 Task: Create Card Intellectual Property Review Session in Board Employee Performance to Workspace Full-stack Development. Create Card Team Performance Review in Board Email A/B Testing to Workspace Full-stack Development. Create Card Partnership Proposal Discussion in Board Email Marketing Re-engagement Campaigns and Strategy to Workspace Full-stack Development
Action: Mouse moved to (79, 385)
Screenshot: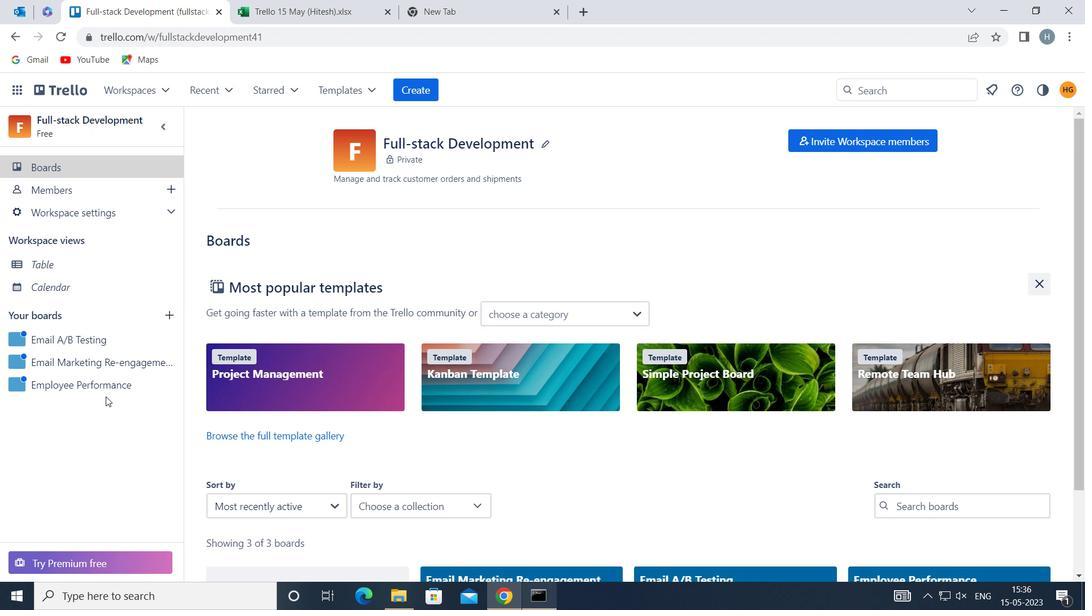 
Action: Mouse pressed left at (79, 385)
Screenshot: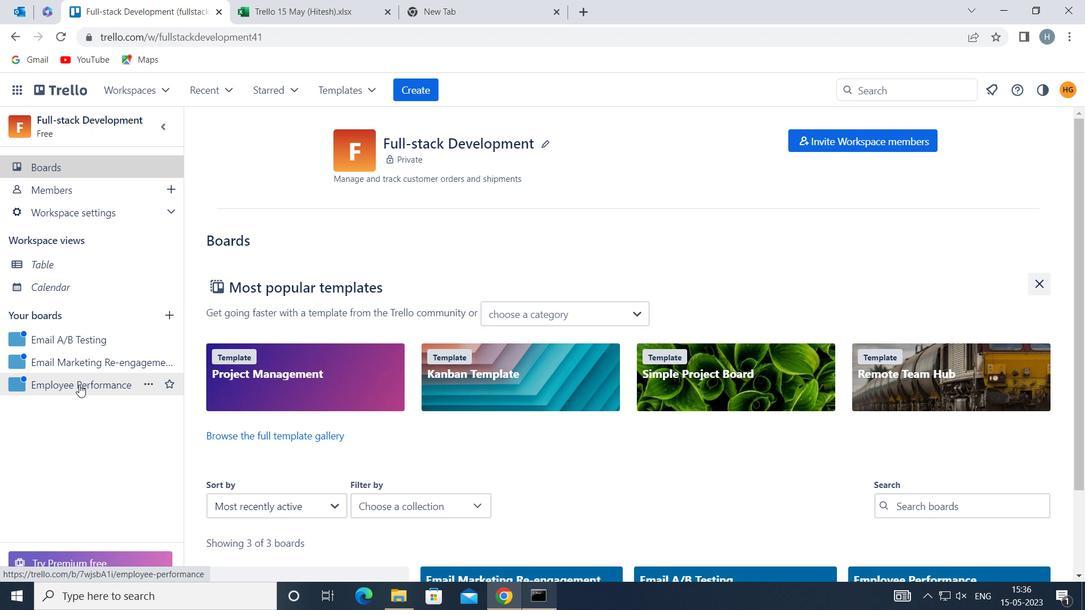 
Action: Mouse moved to (677, 206)
Screenshot: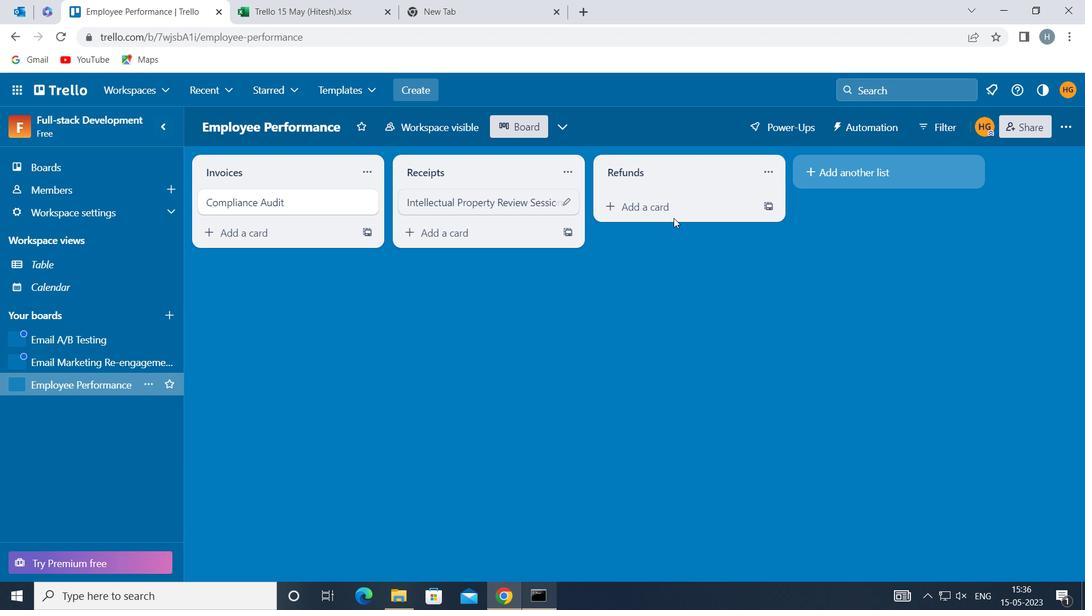 
Action: Mouse pressed left at (677, 206)
Screenshot: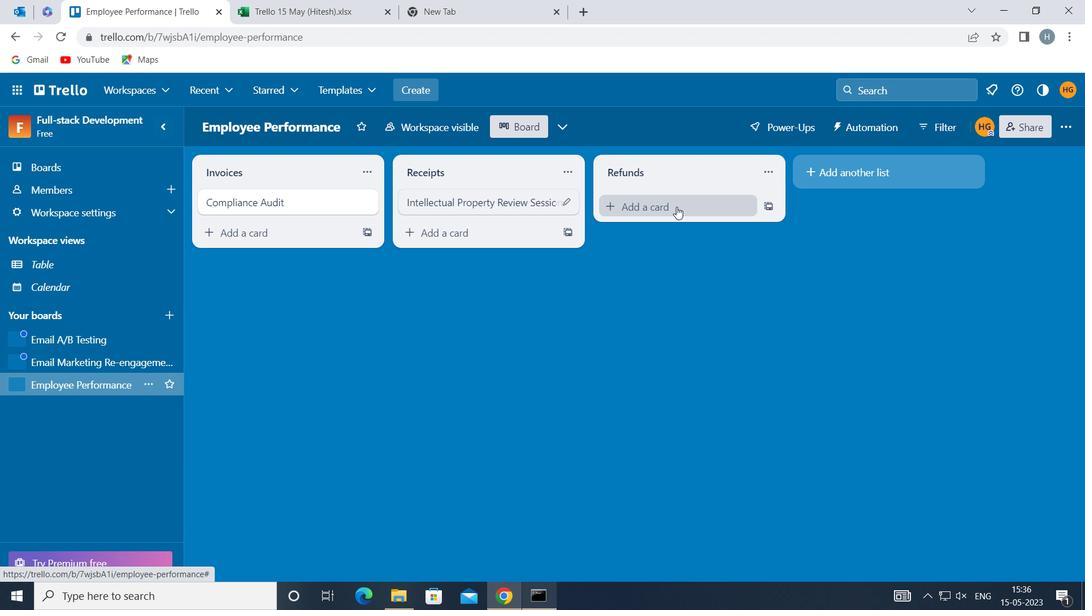 
Action: Key pressed <Key.shift><Key.shift><Key.shift>INTELLECTUAL<Key.space><Key.shift_r>PROPERTY<Key.space><Key.shift><Key.shift>REVIEW<Key.space><Key.shift>SESSION
Screenshot: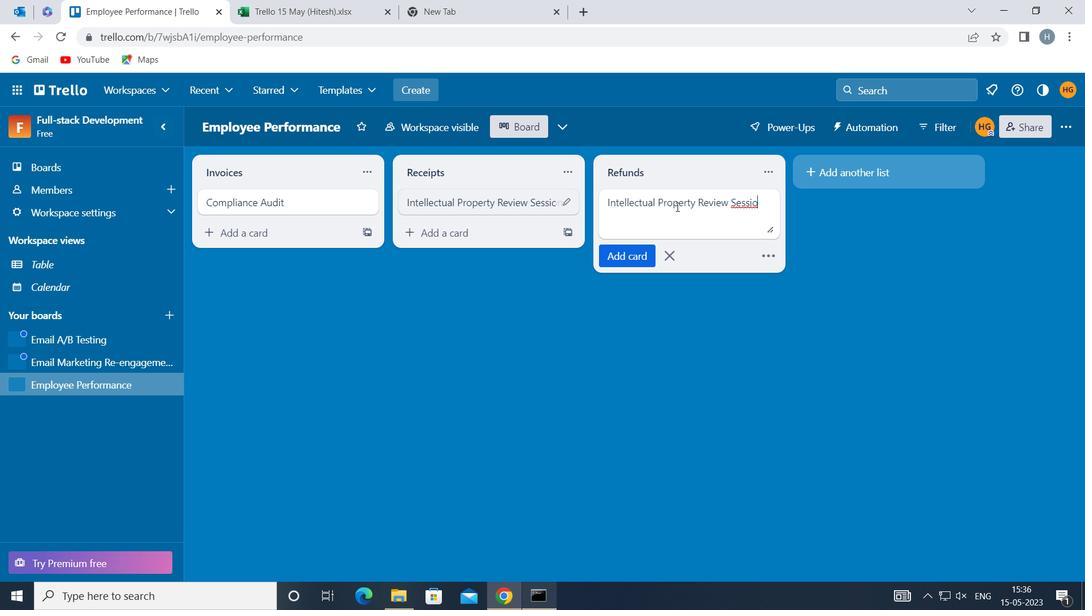 
Action: Mouse moved to (630, 254)
Screenshot: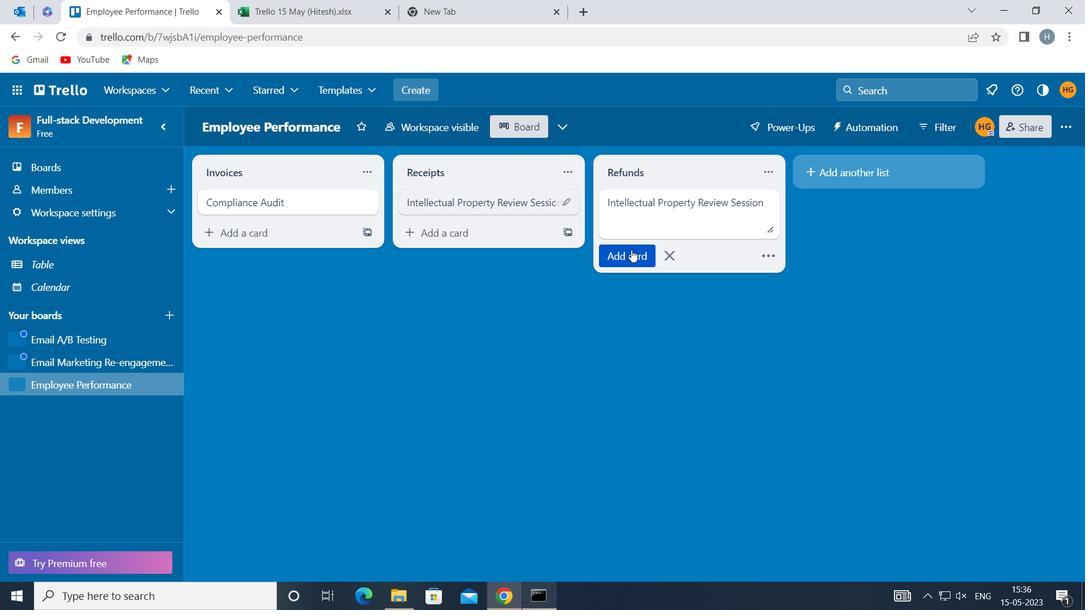 
Action: Mouse pressed left at (630, 254)
Screenshot: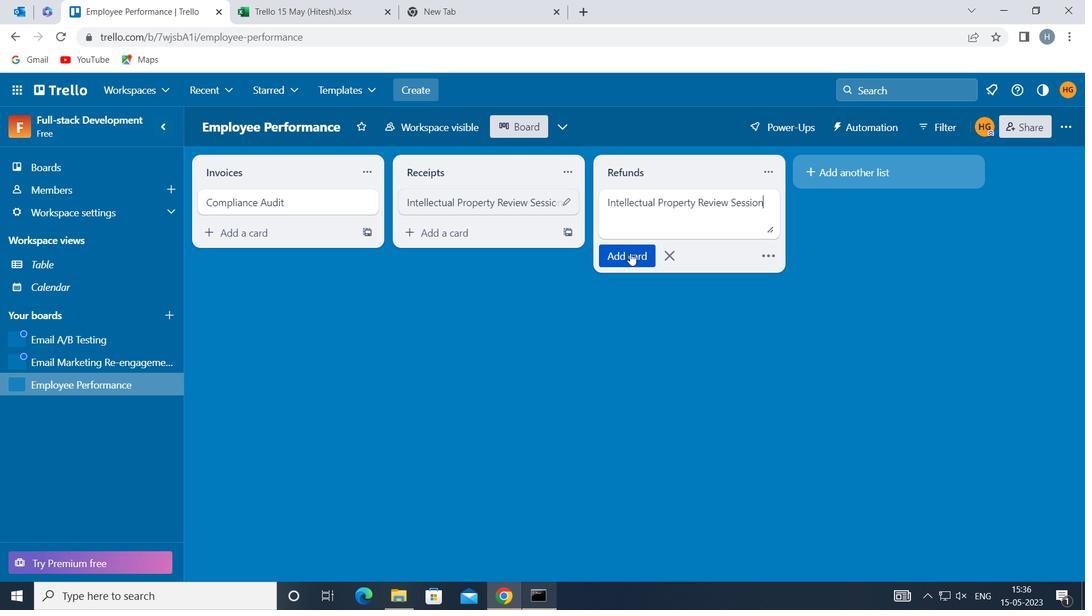 
Action: Mouse moved to (628, 318)
Screenshot: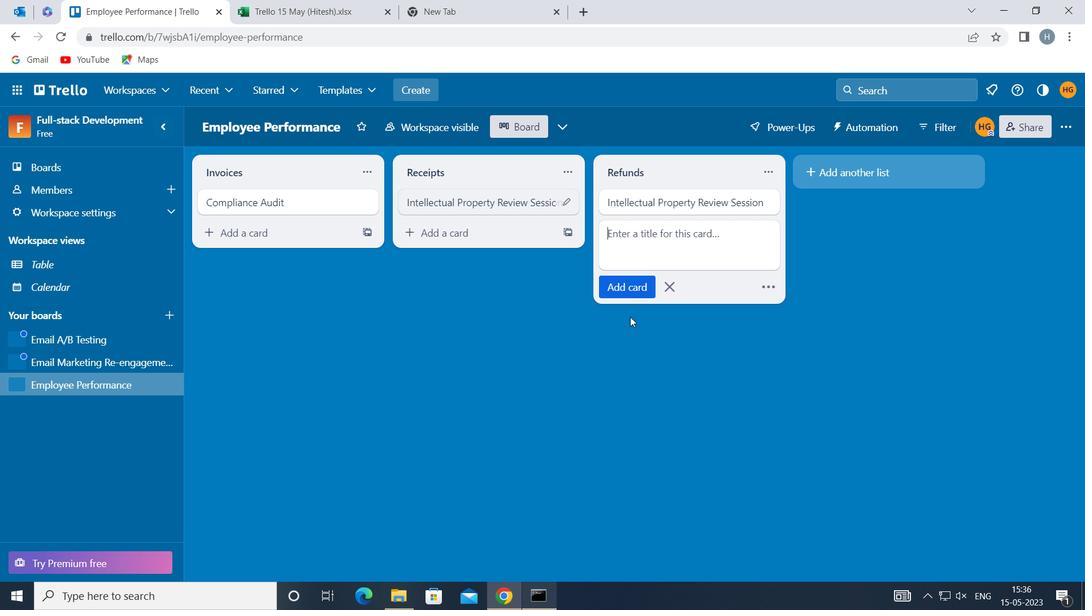 
Action: Mouse pressed left at (628, 318)
Screenshot: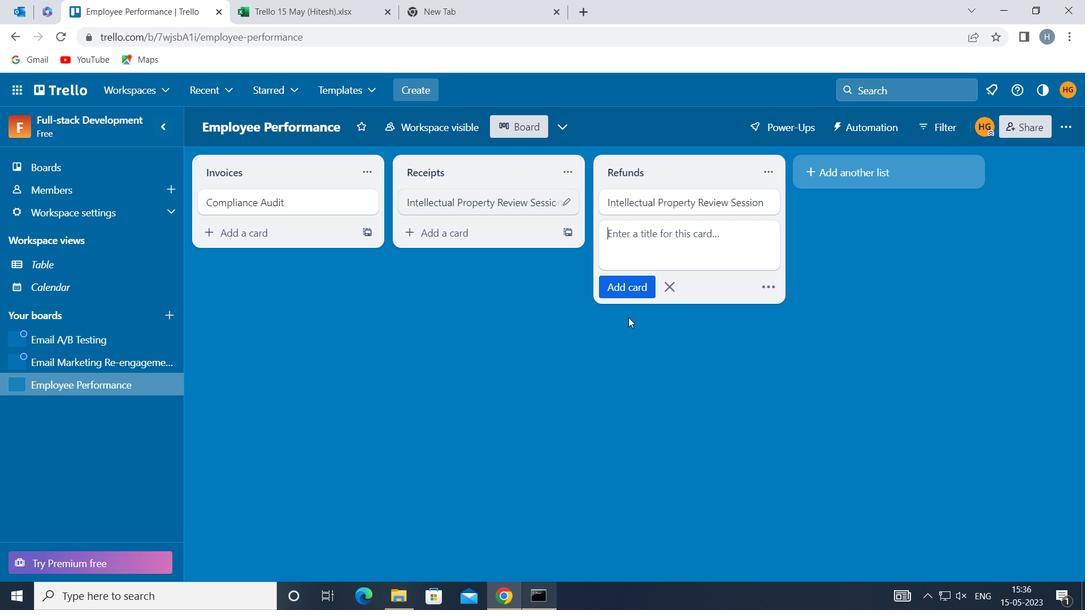 
Action: Mouse moved to (76, 339)
Screenshot: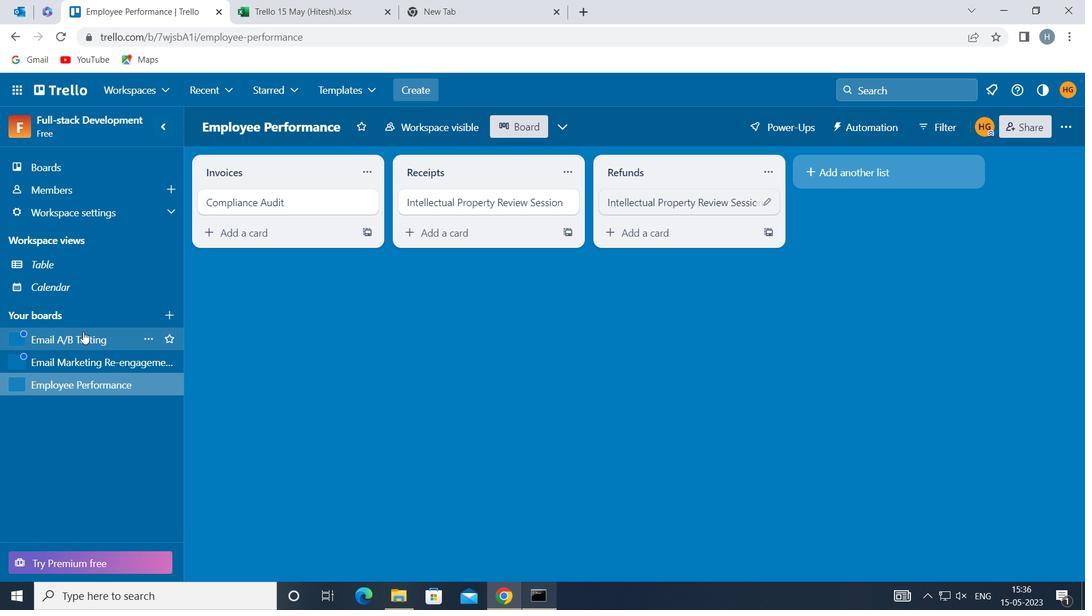 
Action: Mouse pressed left at (76, 339)
Screenshot: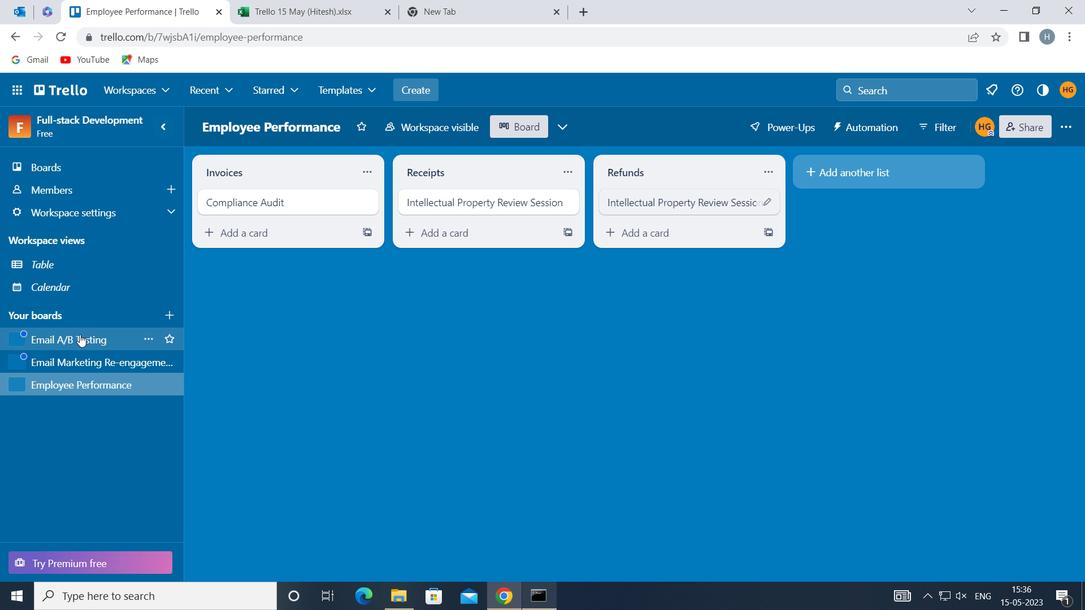 
Action: Mouse moved to (660, 206)
Screenshot: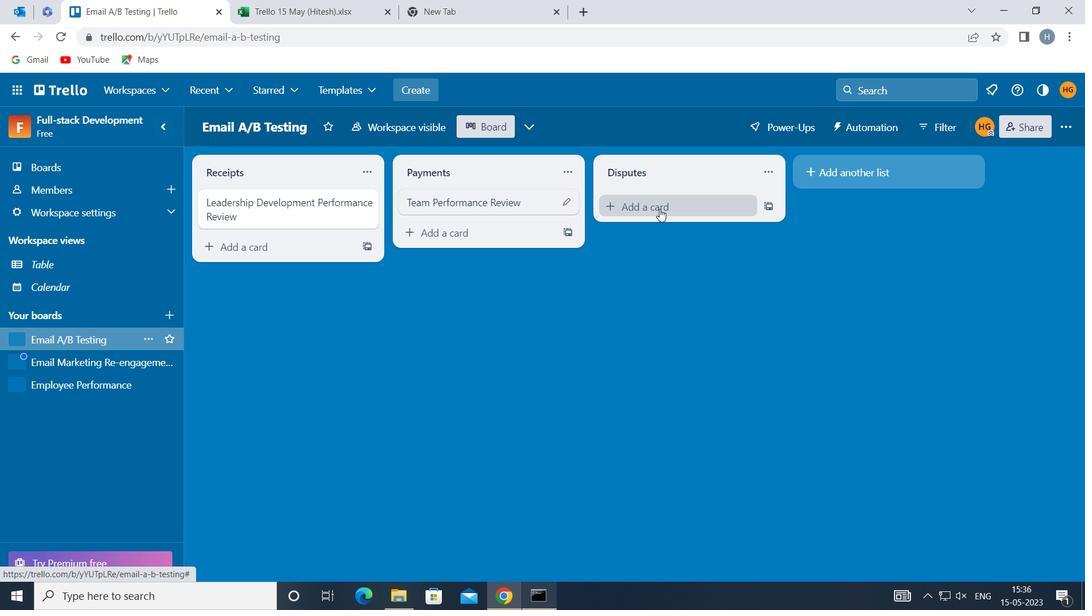 
Action: Mouse pressed left at (660, 206)
Screenshot: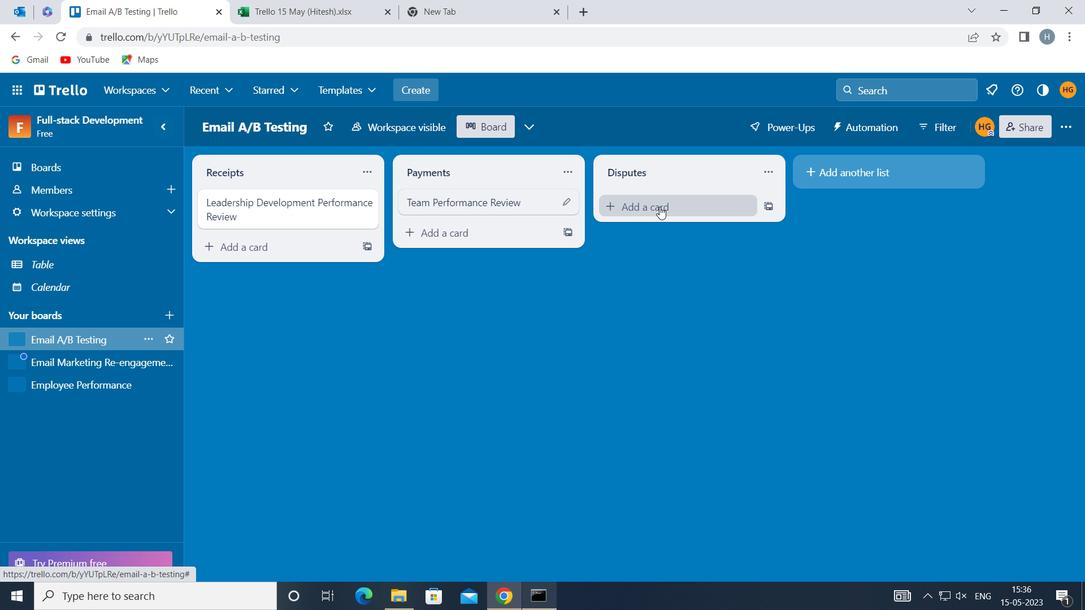 
Action: Key pressed <Key.shift>R<Key.backspace><Key.shift>TEAM<Key.space><Key.shift_r>PERFORMANCE<Key.space><Key.shift>REVIEQW<Key.backspace><Key.backspace>QW
Screenshot: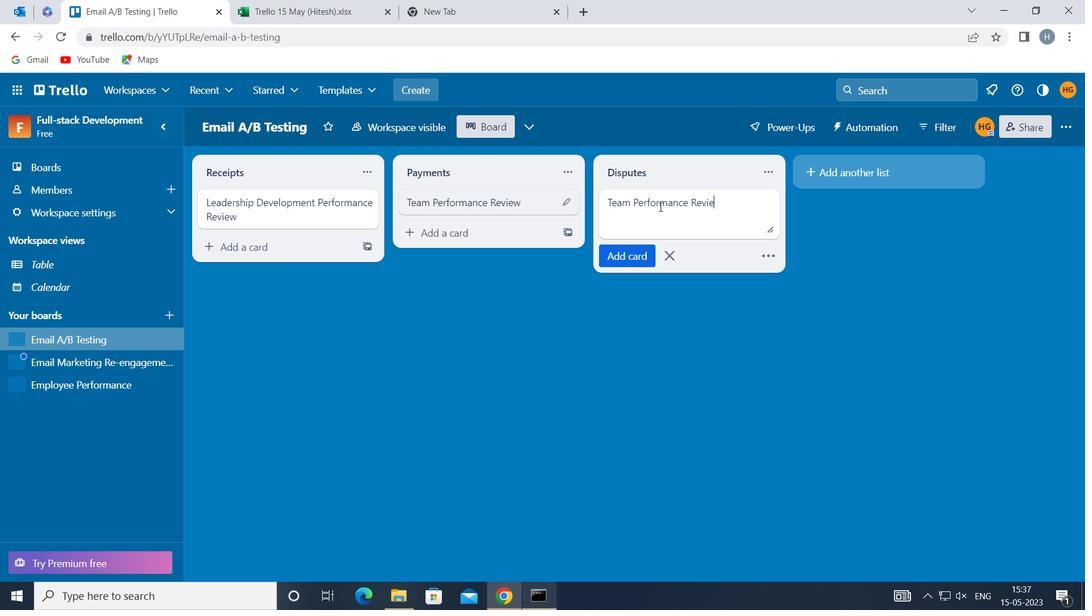 
Action: Mouse moved to (667, 206)
Screenshot: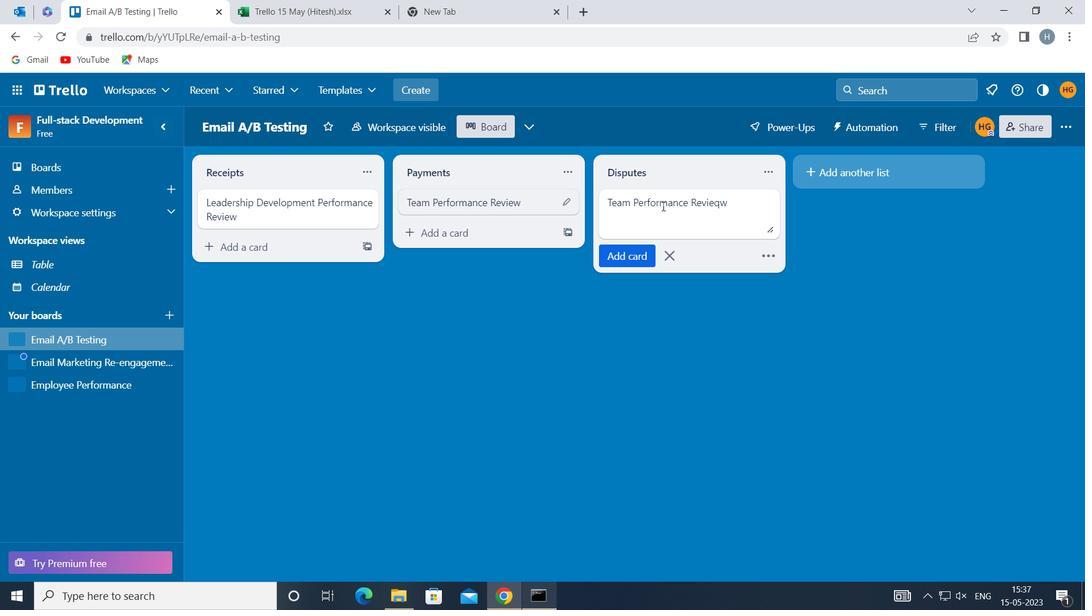 
Action: Key pressed <Key.backspace><Key.backspace>W
Screenshot: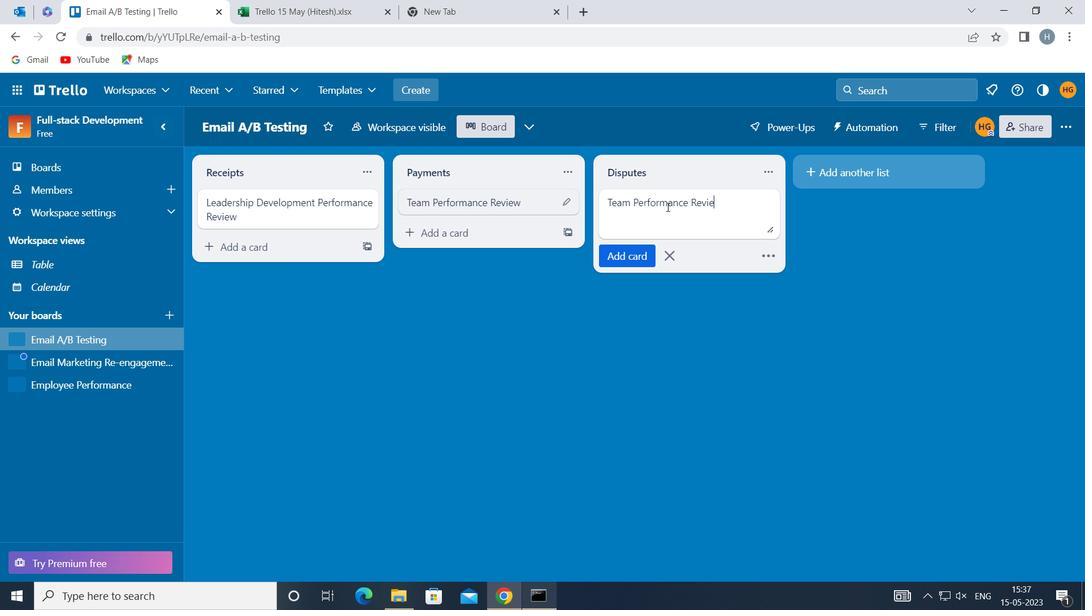 
Action: Mouse moved to (636, 251)
Screenshot: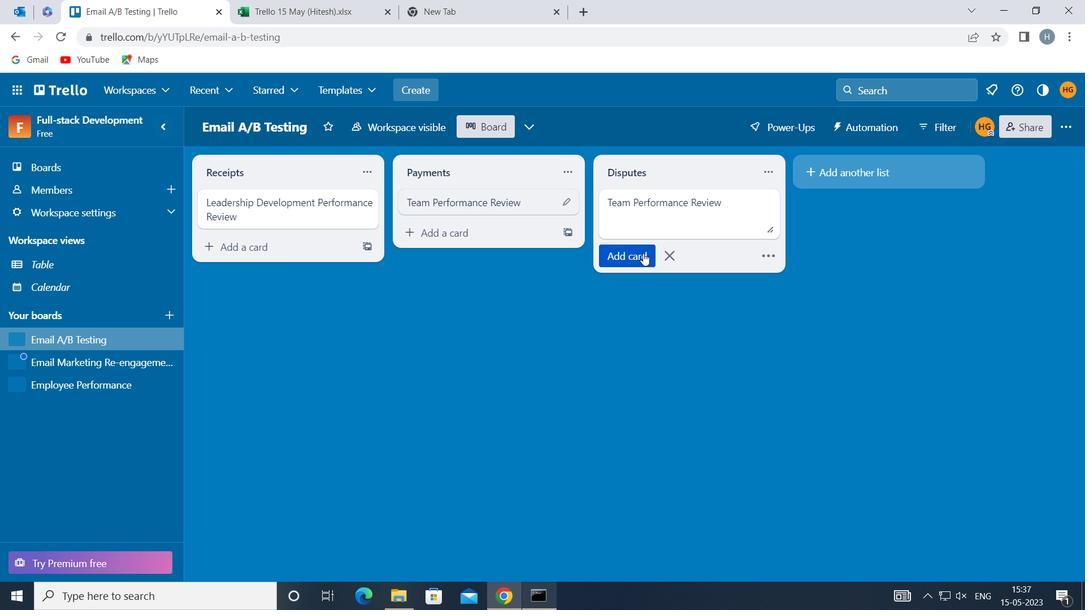 
Action: Mouse pressed left at (636, 251)
Screenshot: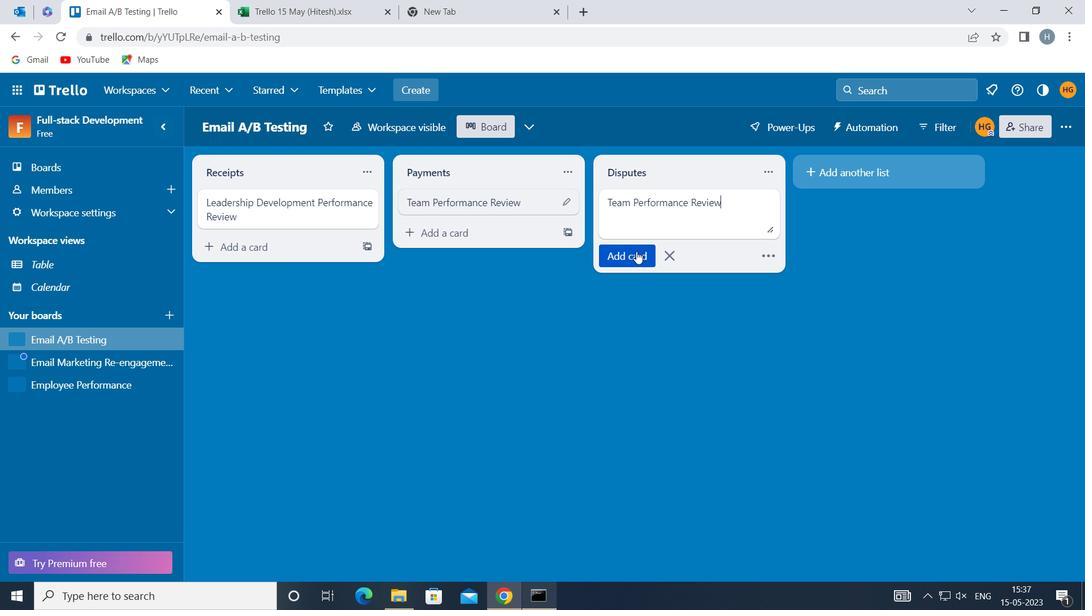 
Action: Mouse moved to (623, 298)
Screenshot: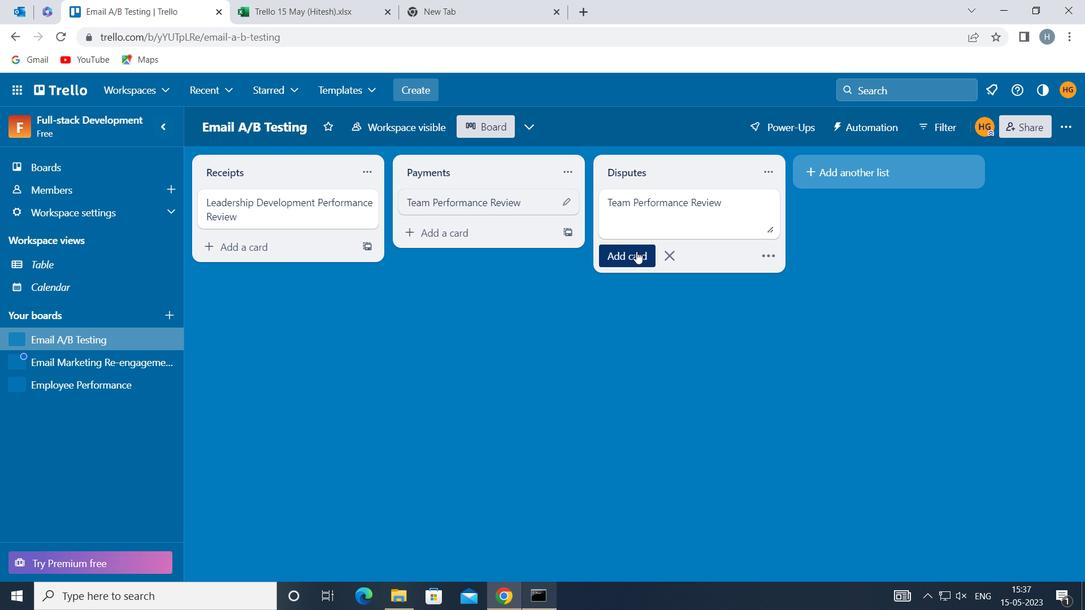 
Action: Mouse pressed left at (623, 298)
Screenshot: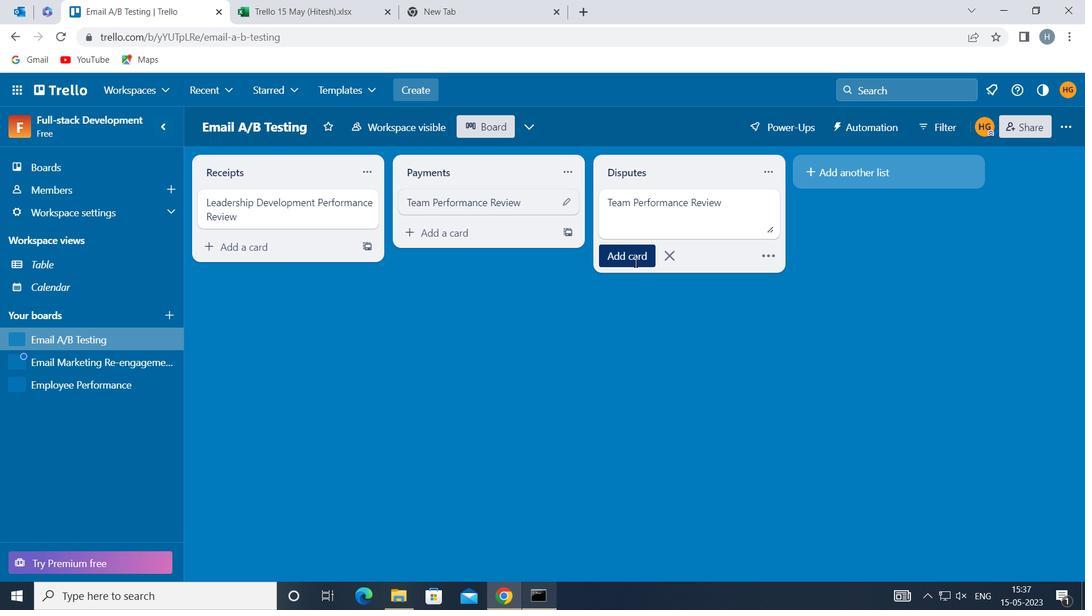 
Action: Mouse moved to (87, 363)
Screenshot: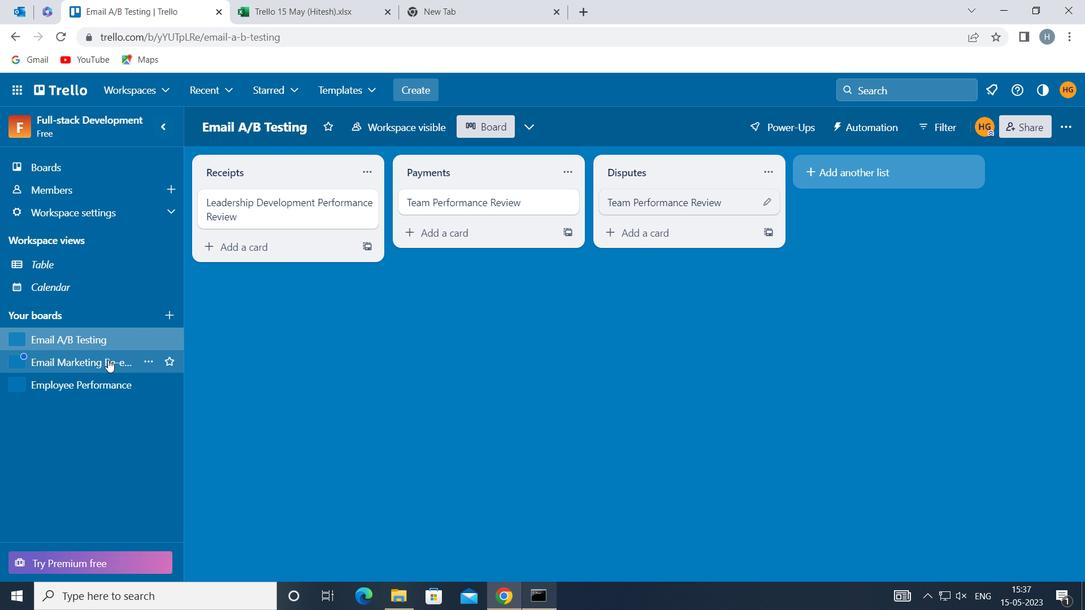 
Action: Mouse pressed left at (87, 363)
Screenshot: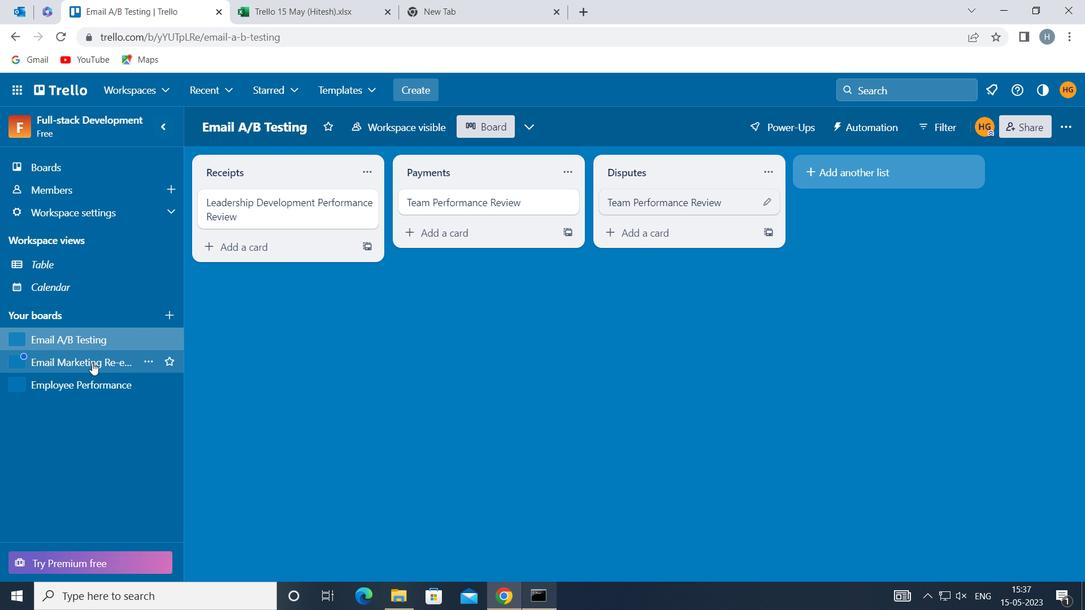 
Action: Mouse moved to (683, 205)
Screenshot: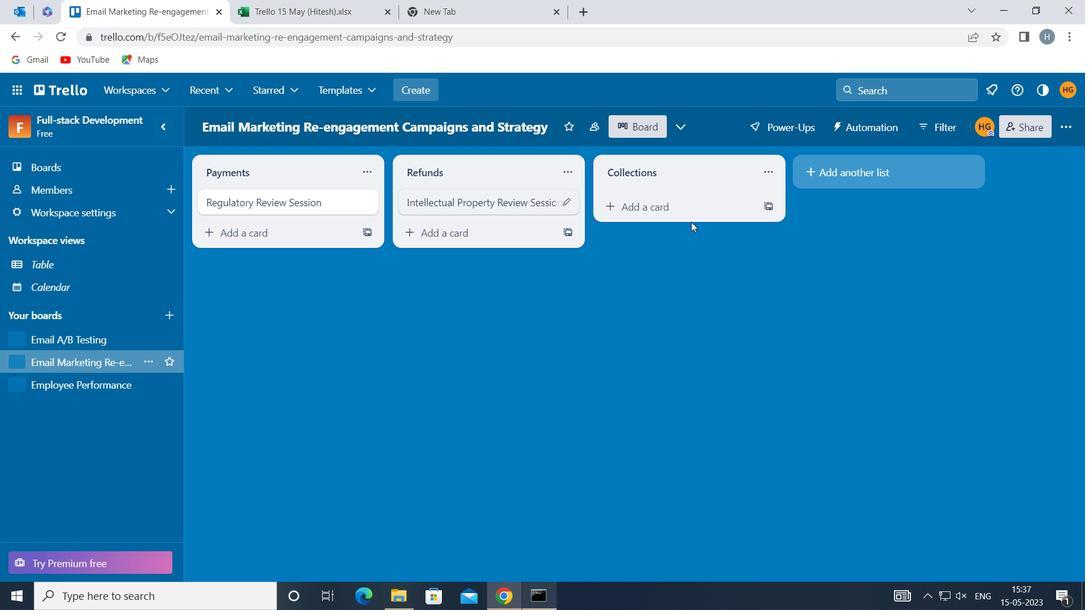 
Action: Mouse pressed left at (683, 205)
Screenshot: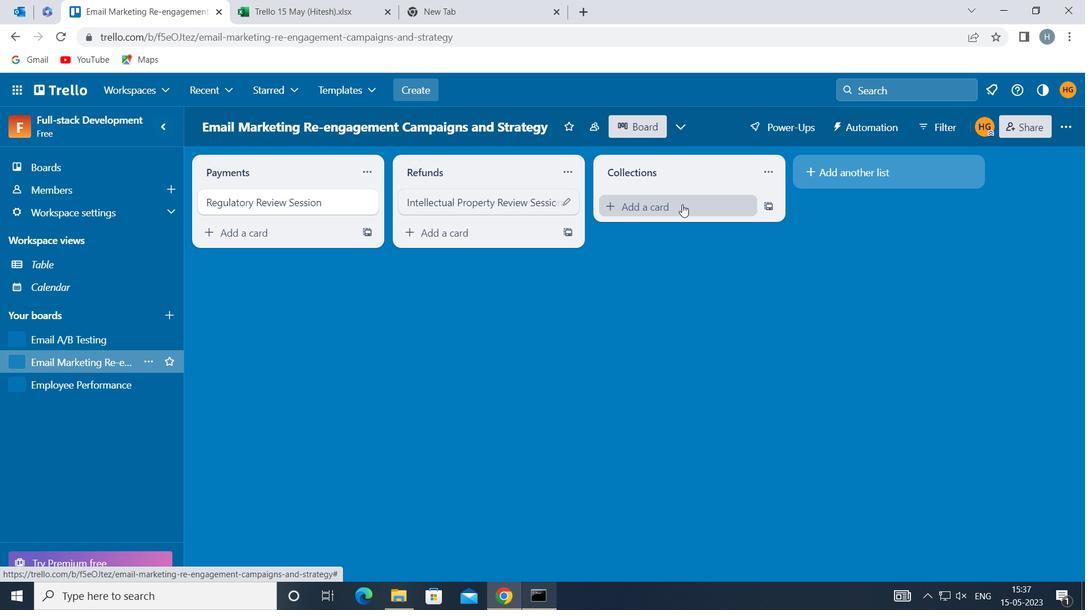 
Action: Key pressed <Key.shift_r>PARTNERSHIP<Key.space><Key.shift_r>PROPP<Key.backspace>OSAL<Key.space><Key.shift>REVIEW<Key.space><Key.shift>SESSION
Screenshot: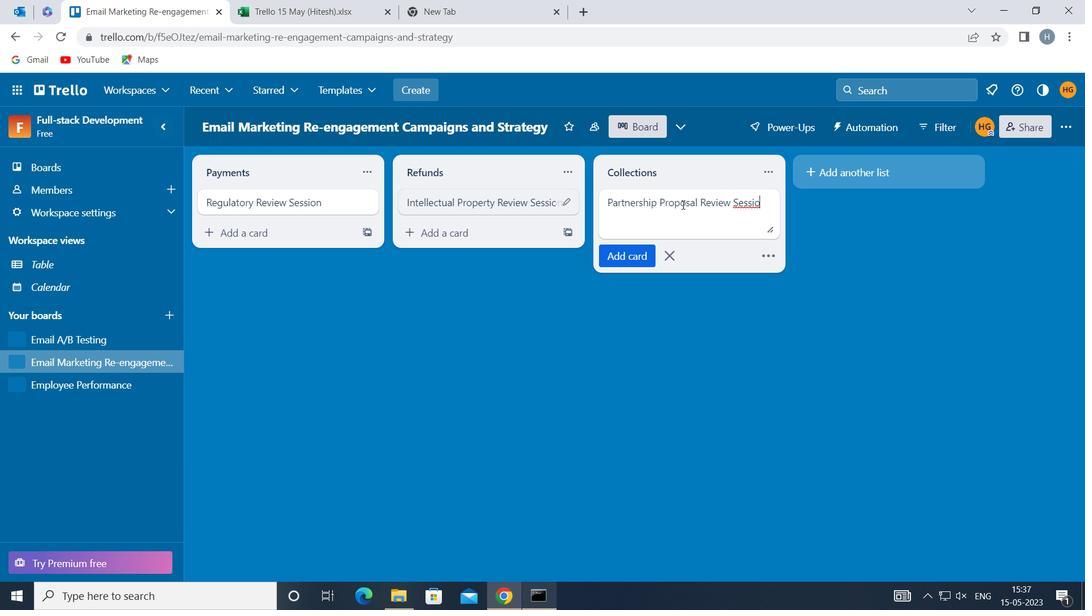 
Action: Mouse moved to (682, 204)
Screenshot: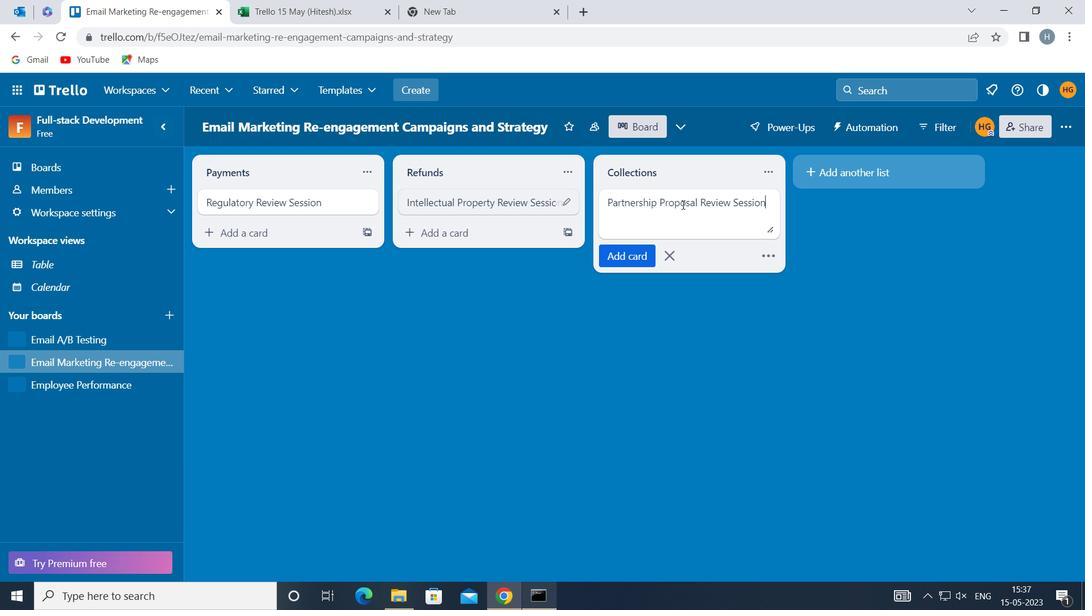 
Action: Key pressed <Key.backspace><Key.backspace><Key.backspace><Key.backspace><Key.backspace><Key.backspace><Key.backspace><Key.backspace><Key.backspace><Key.backspace><Key.backspace><Key.backspace><Key.backspace><Key.backspace>
Screenshot: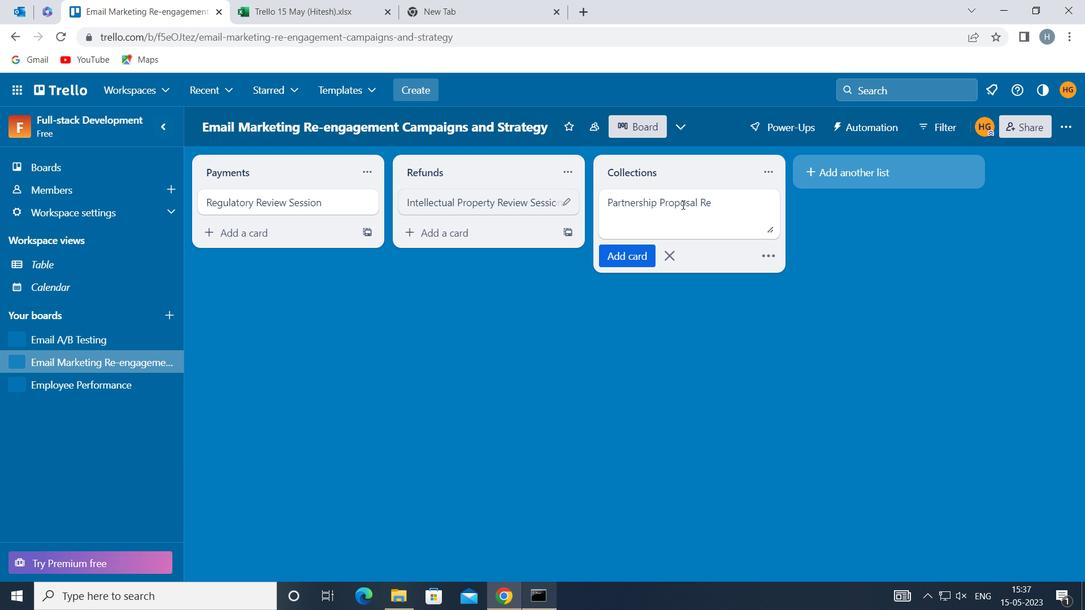 
Action: Mouse moved to (672, 208)
Screenshot: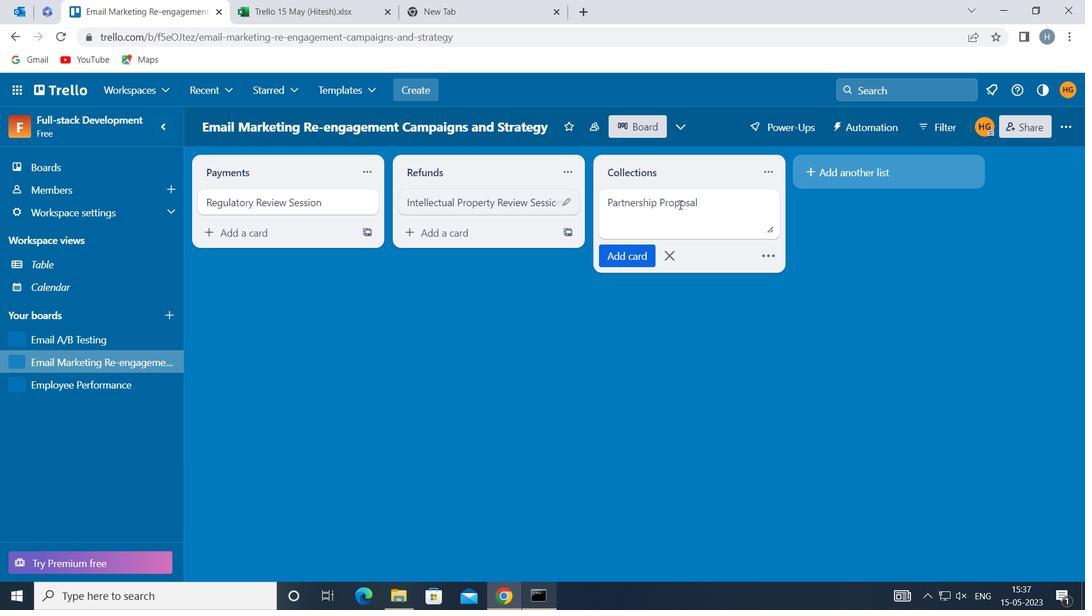 
Action: Key pressed <Key.shift>DISCUSSION
Screenshot: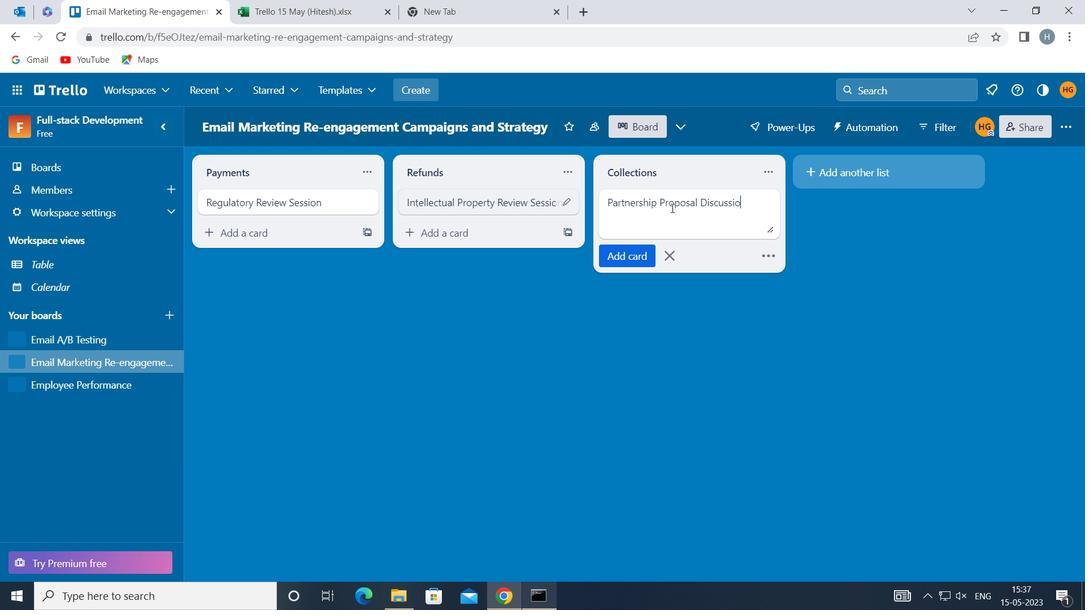 
Action: Mouse moved to (670, 208)
Screenshot: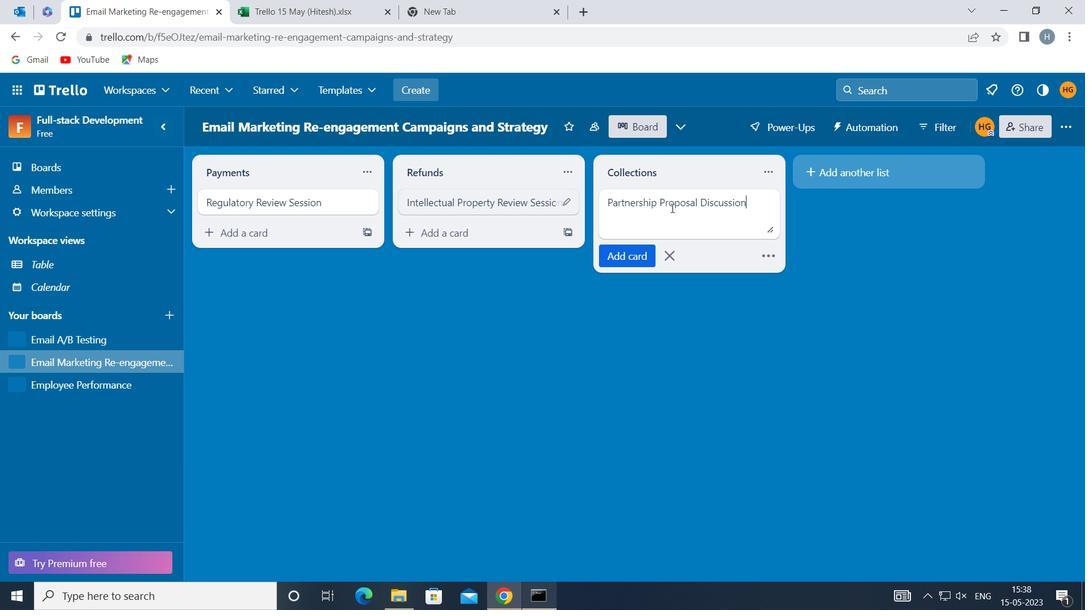 
Action: Key pressed <Key.space>
Screenshot: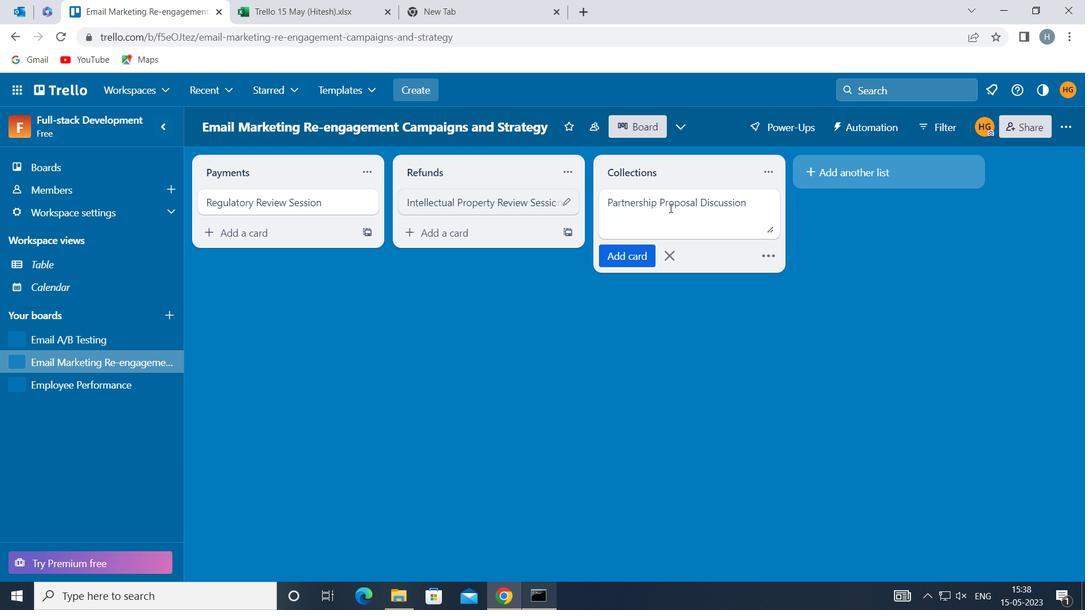 
Action: Mouse moved to (644, 251)
Screenshot: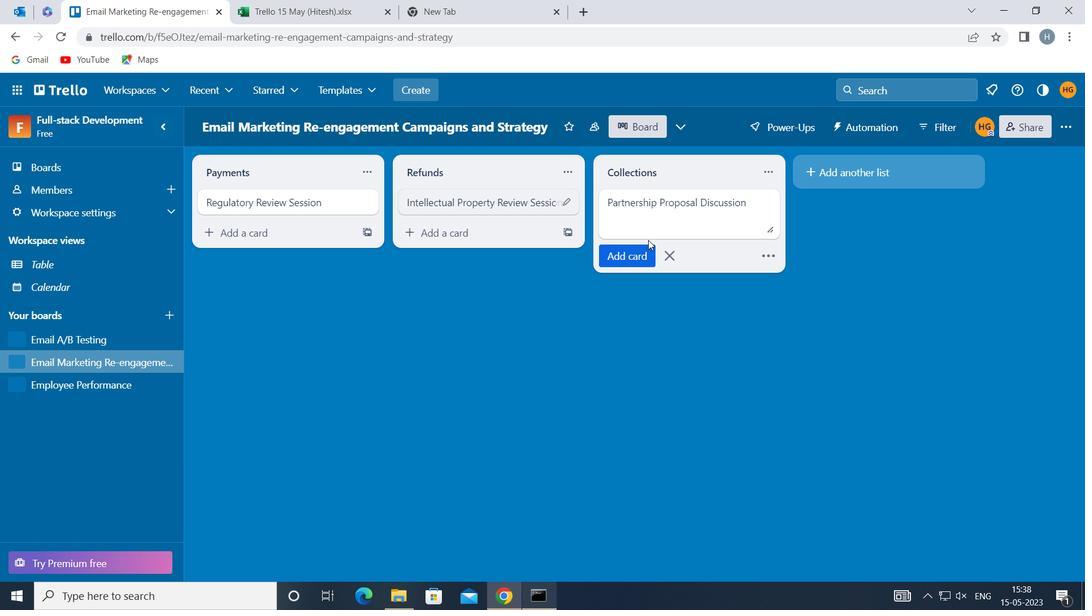 
Action: Mouse pressed left at (644, 251)
Screenshot: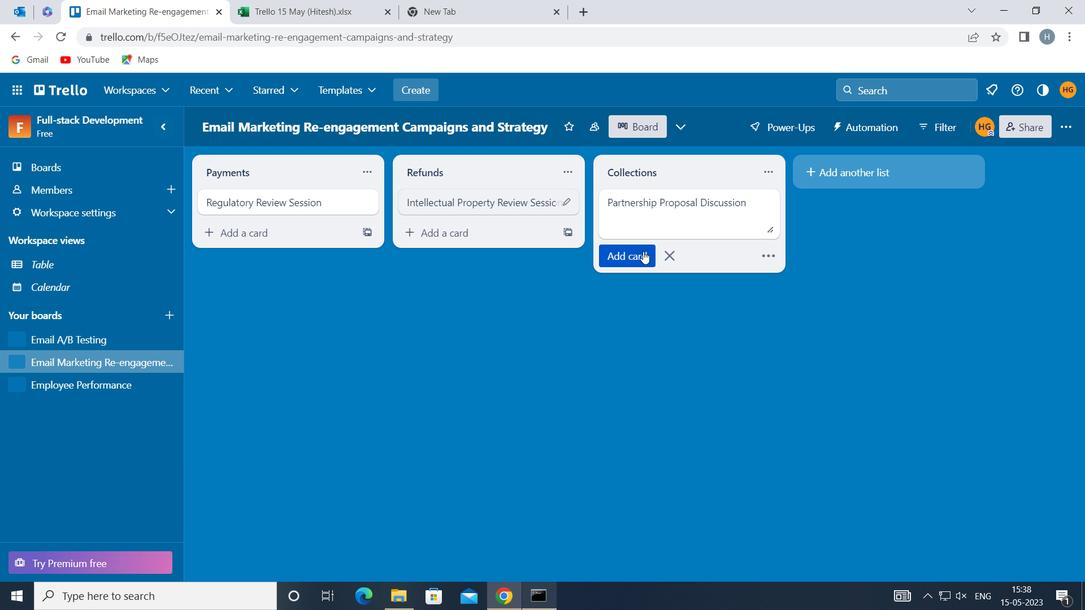 
Action: Mouse moved to (660, 371)
Screenshot: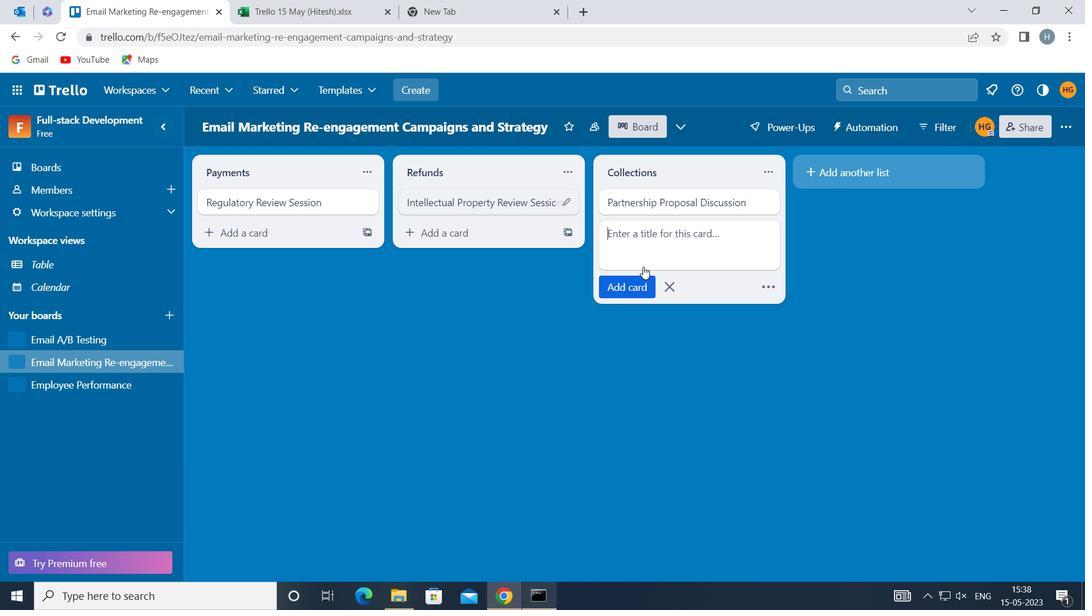 
Action: Mouse pressed left at (660, 371)
Screenshot: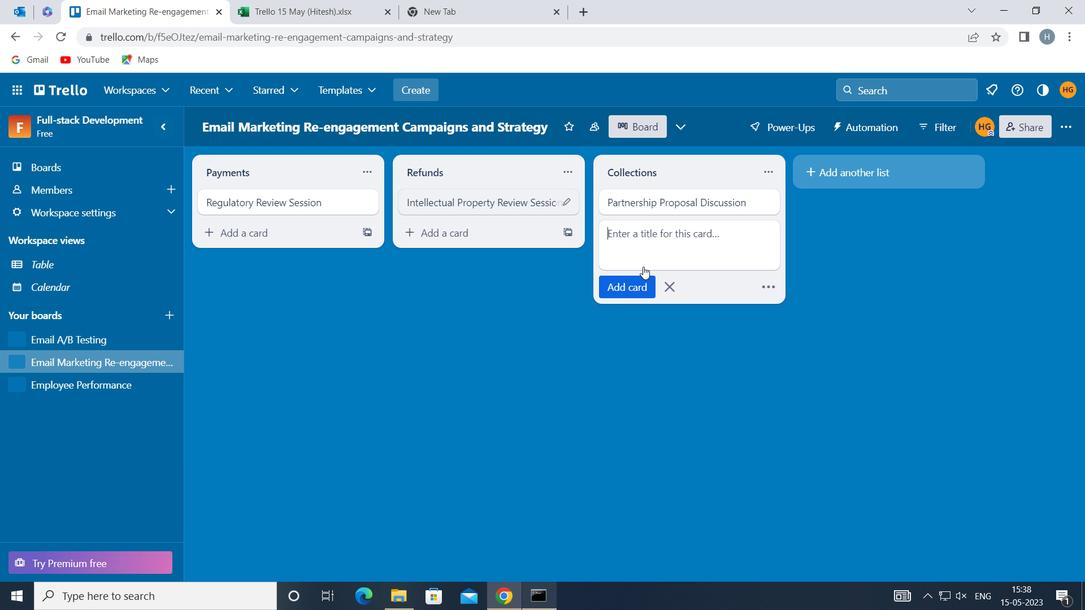 
